 Task: Create New Customer with Customer Name: Reggis Liquor Store, Billing Address Line1: 3647 Walton Street, Billing Address Line2:  Salt Lake City, Billing Address Line3:  Utah 84104
Action: Mouse moved to (142, 31)
Screenshot: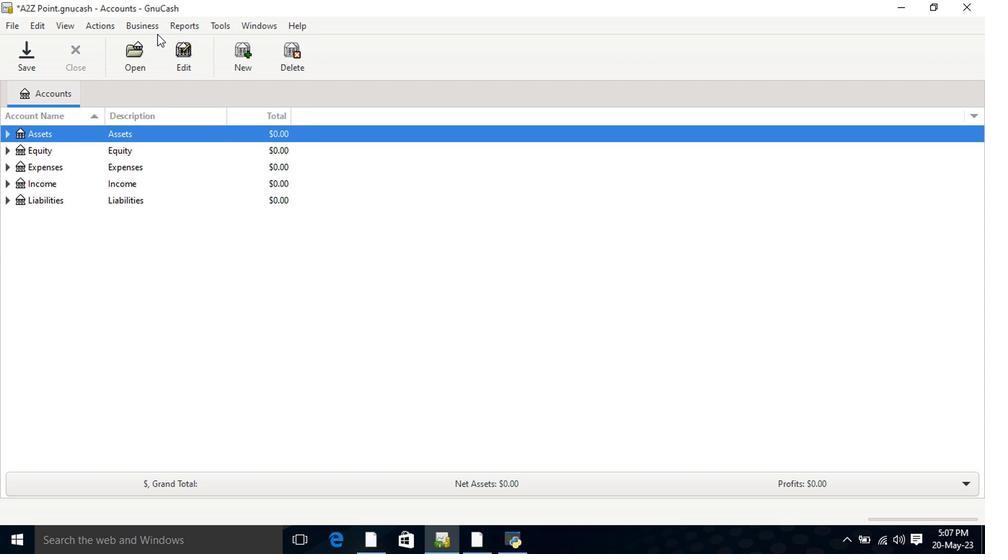 
Action: Mouse pressed left at (142, 31)
Screenshot: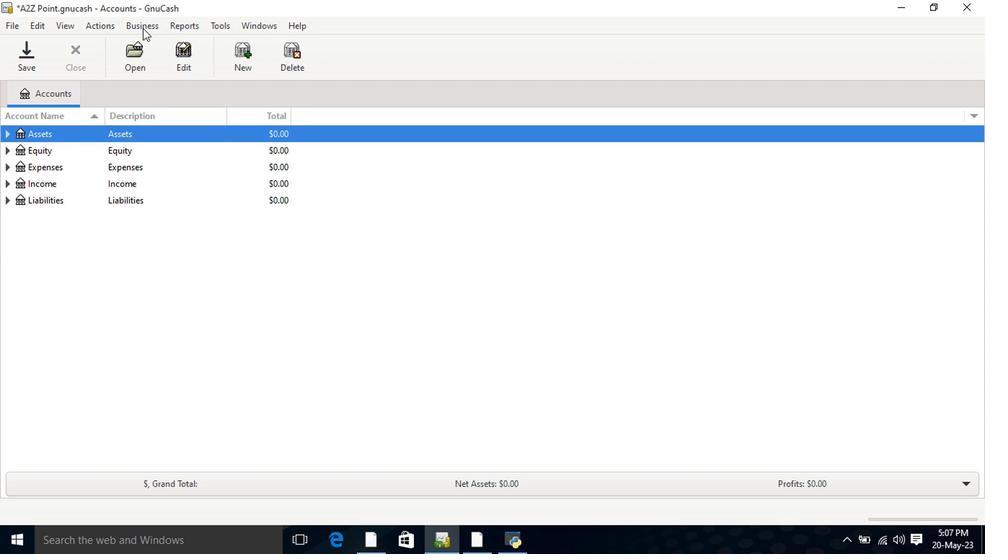 
Action: Mouse moved to (165, 41)
Screenshot: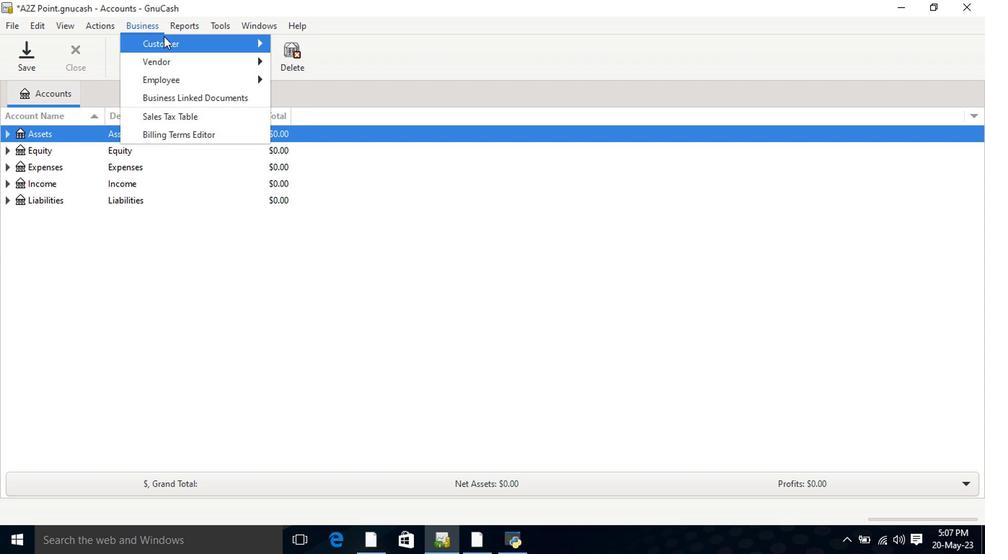 
Action: Mouse pressed left at (165, 41)
Screenshot: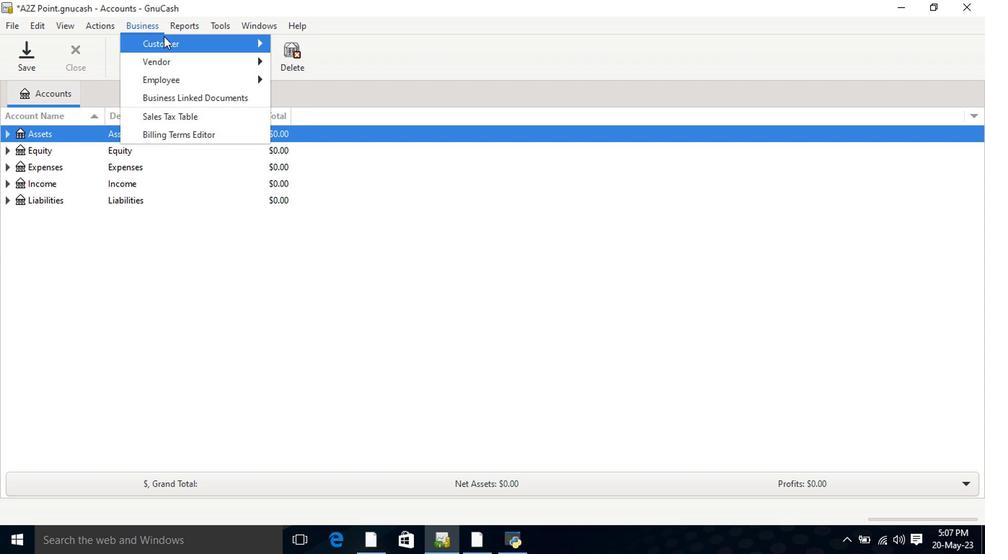 
Action: Mouse moved to (294, 61)
Screenshot: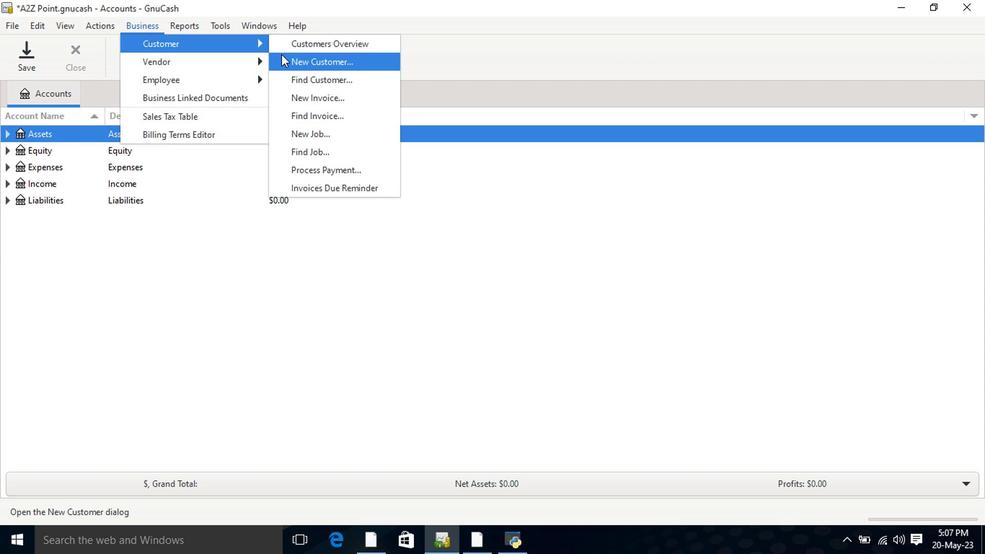 
Action: Mouse pressed left at (294, 61)
Screenshot: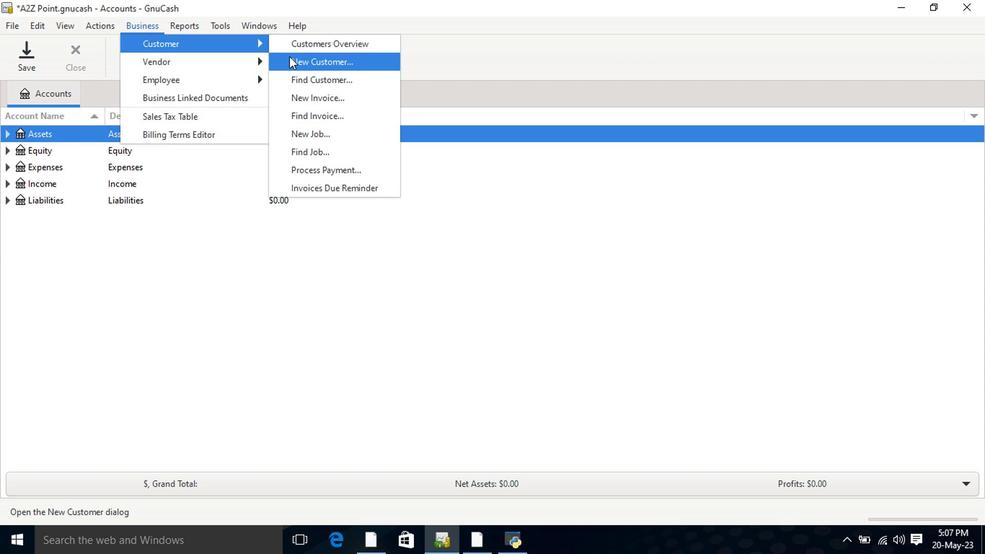 
Action: Mouse moved to (508, 225)
Screenshot: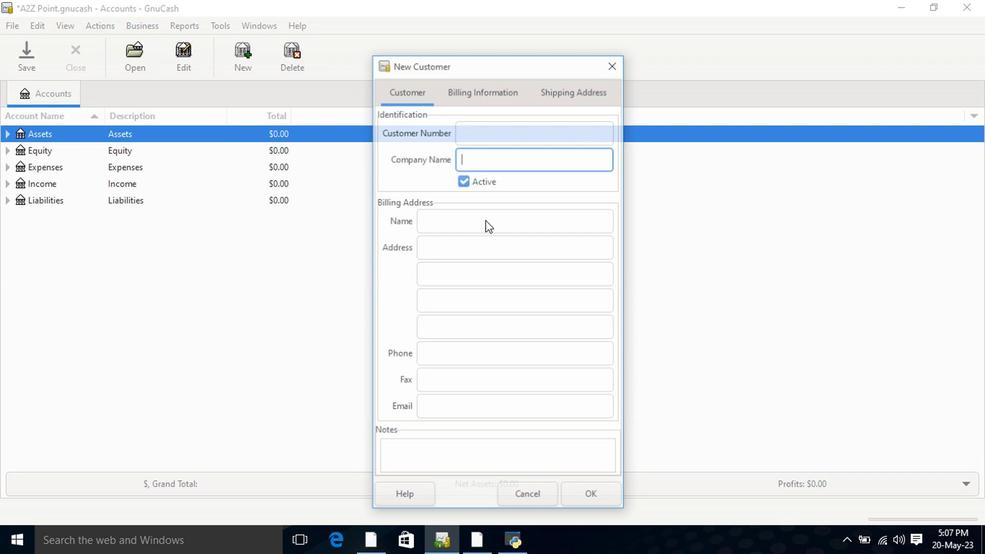 
Action: Key pressed <Key.shift>Reggis<Key.space><Key.shift>Liquor<Key.space><Key.shift>Store<Key.tab><Key.tab><Key.tab>3647<Key.space><Key.shift>Walton<Key.space><Key.shift>Strr<Key.backspace>eet<Key.tab><Key.shift>SALT<Key.space><Key.shift>Lake<Key.space><Key.shift>City<Key.tab><Key.shift><Key.shift><Key.shift><Key.shift><Key.shift><Key.shift><Key.shift><Key.shift>Utah<Key.space>84104
Screenshot: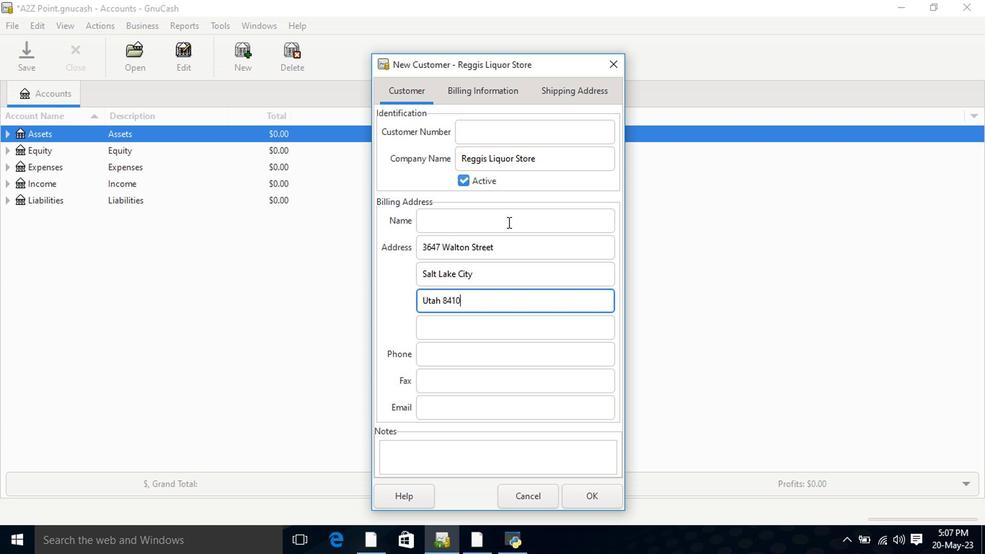 
Action: Mouse moved to (578, 500)
Screenshot: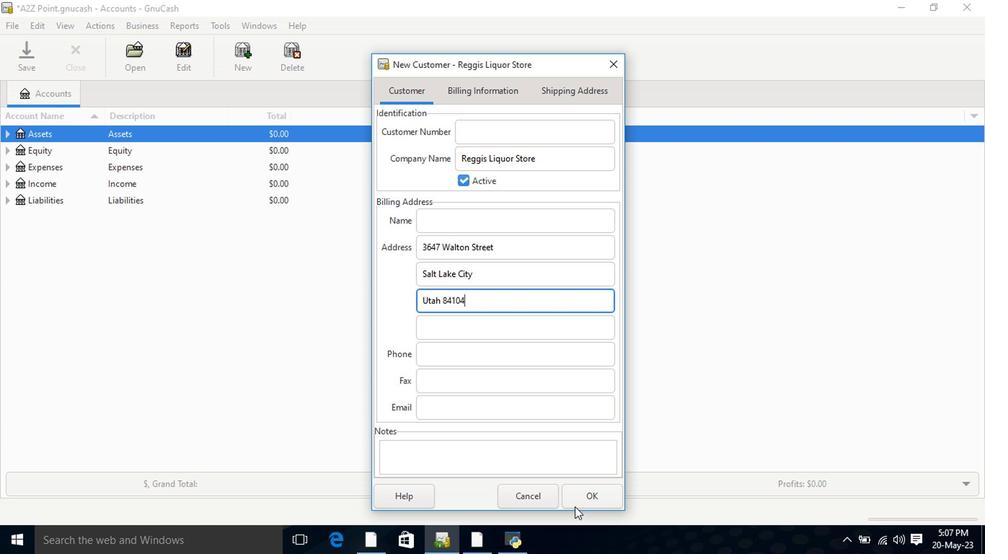 
Action: Mouse pressed left at (578, 500)
Screenshot: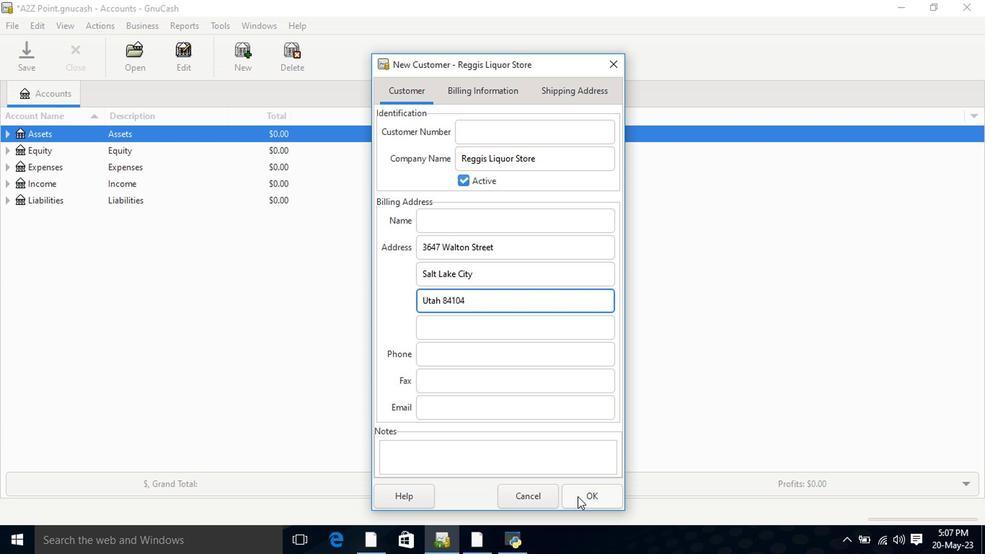 
